 Task: Select the gutter option in the cell focus indicator.
Action: Mouse moved to (8, 526)
Screenshot: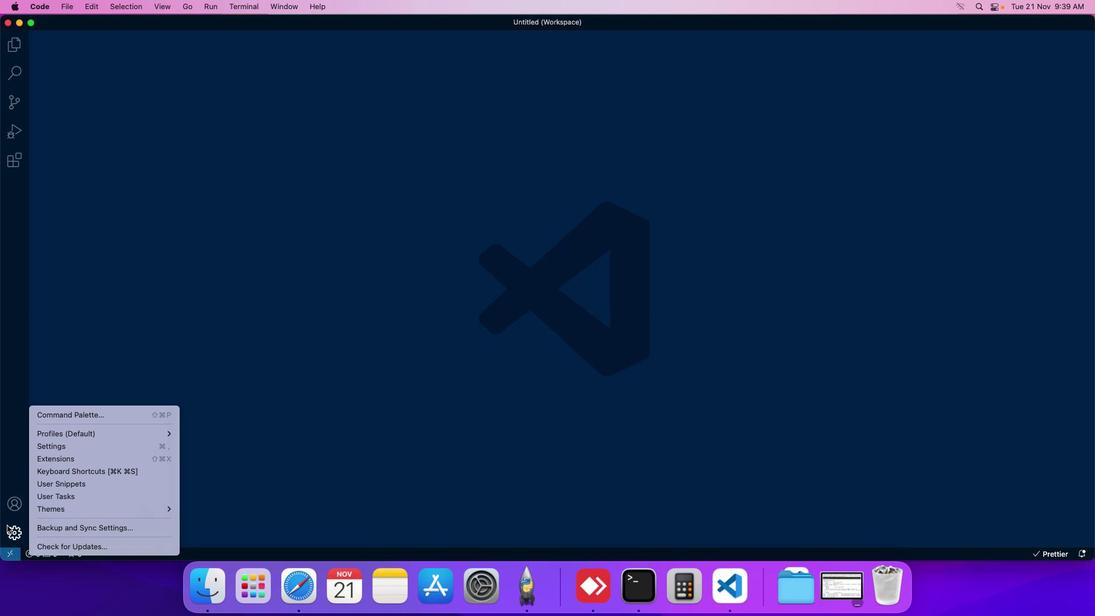 
Action: Mouse pressed left at (8, 526)
Screenshot: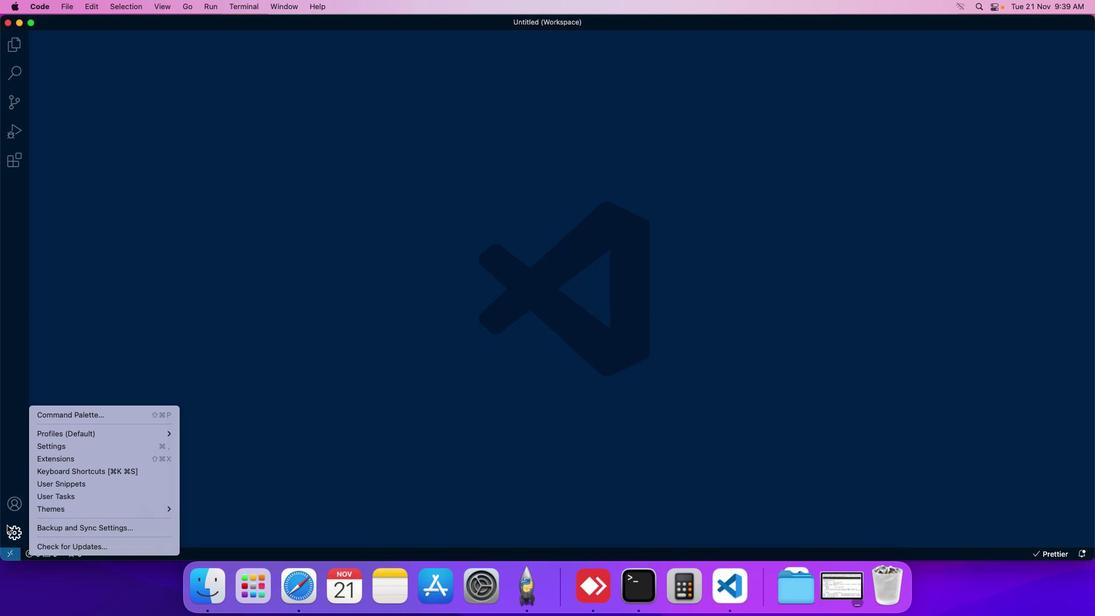 
Action: Mouse moved to (63, 440)
Screenshot: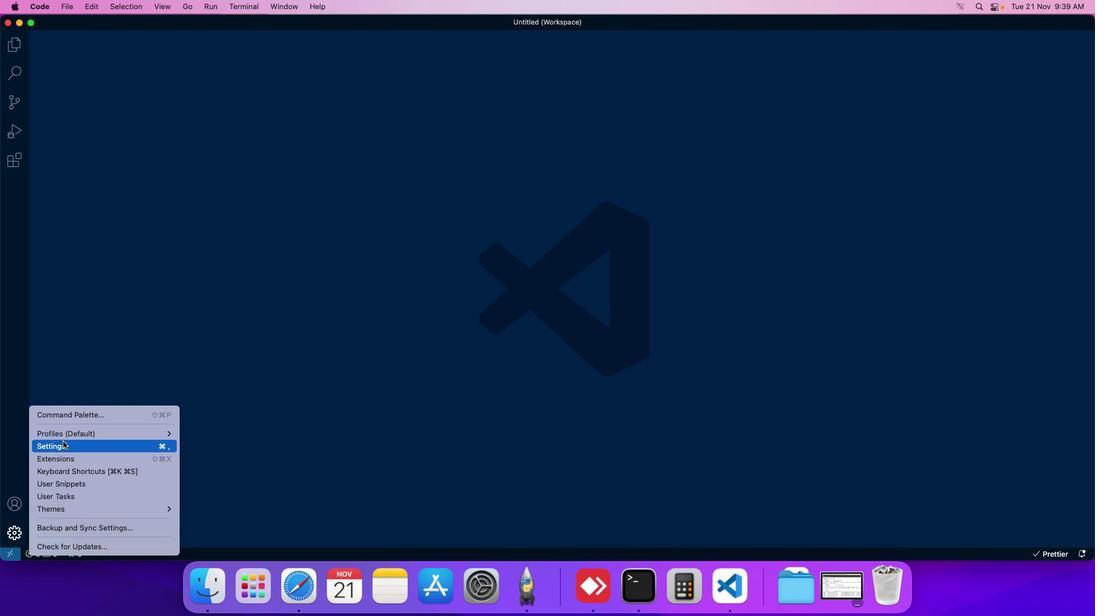 
Action: Mouse pressed left at (63, 440)
Screenshot: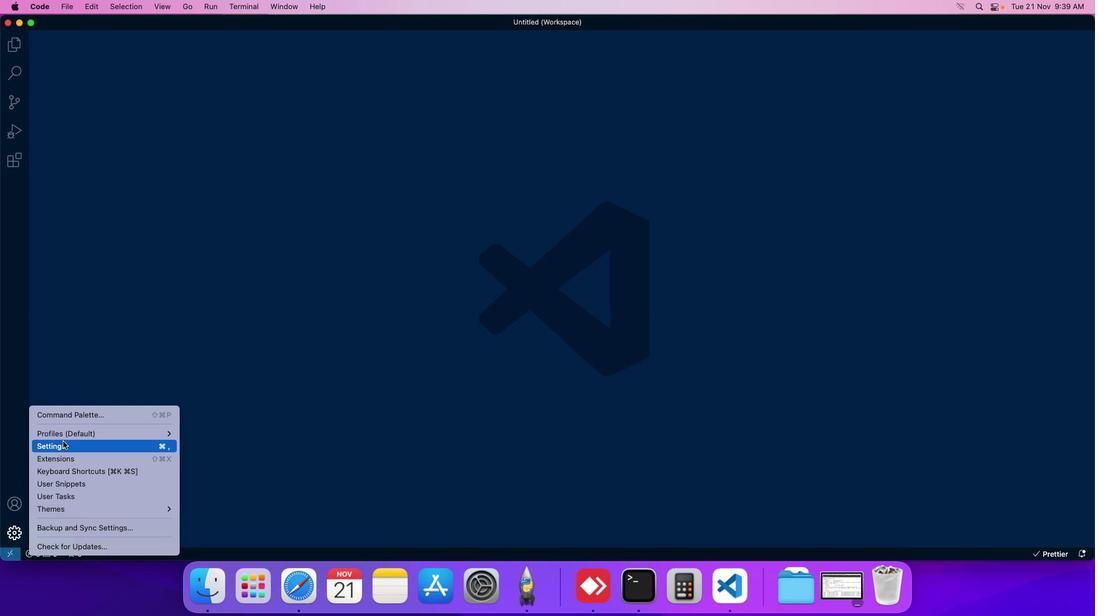 
Action: Mouse moved to (272, 90)
Screenshot: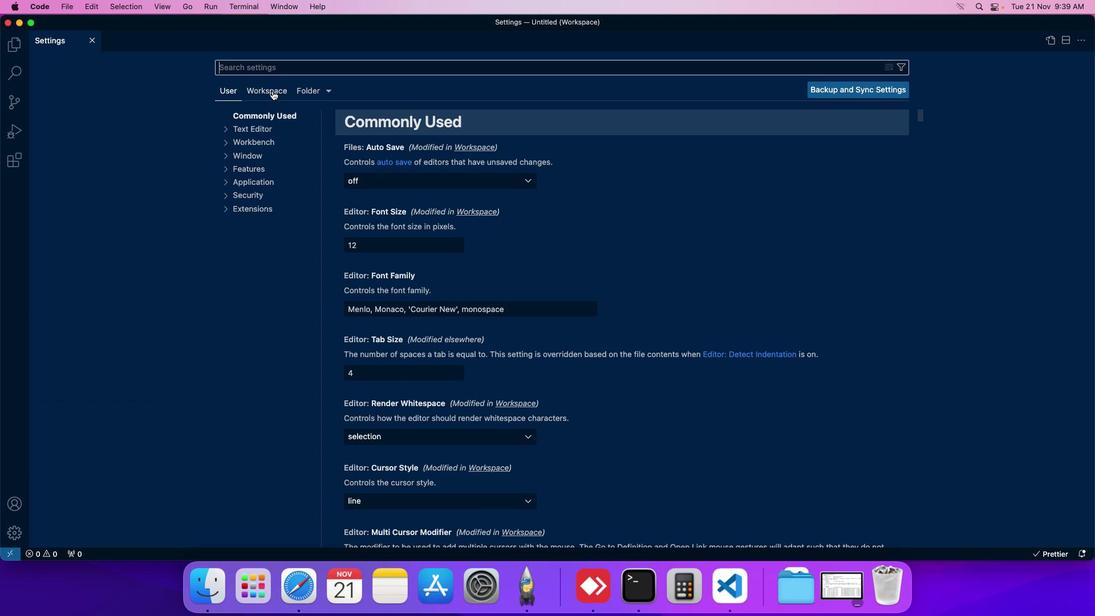 
Action: Mouse pressed left at (272, 90)
Screenshot: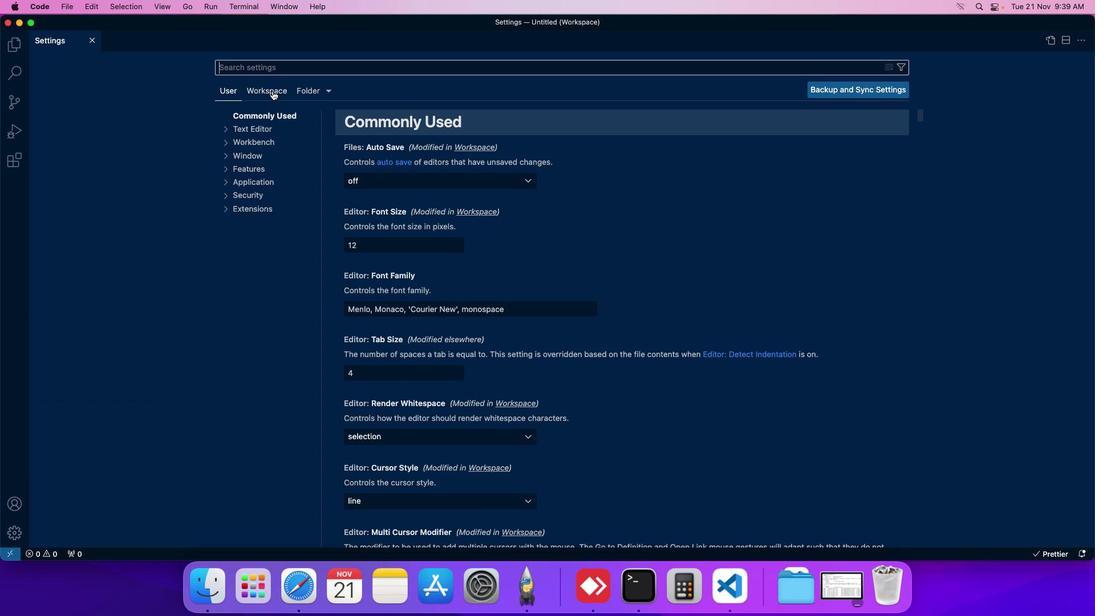 
Action: Mouse moved to (252, 167)
Screenshot: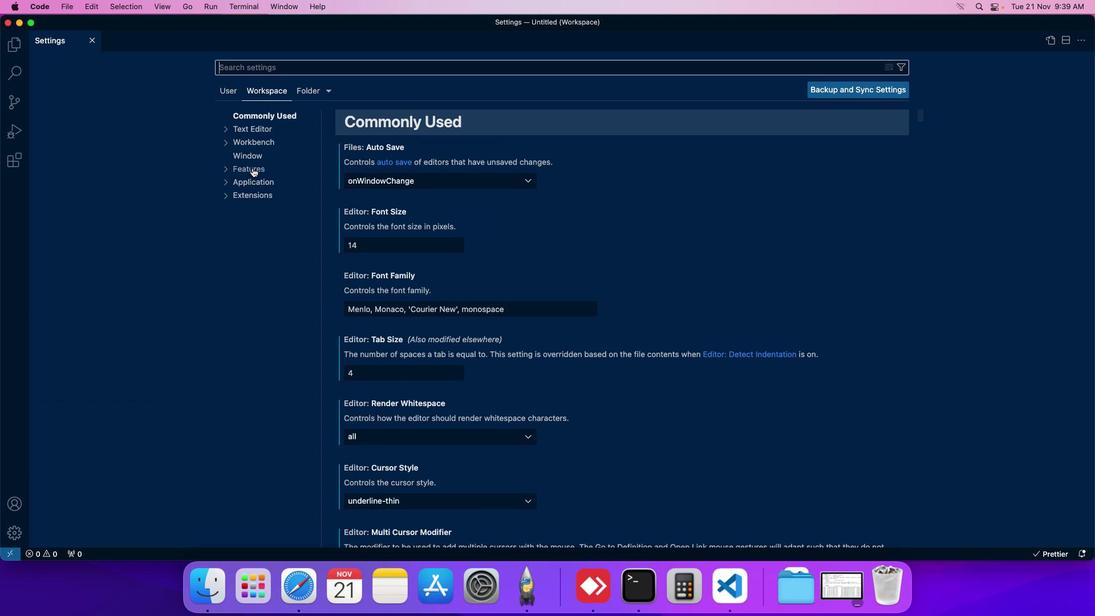 
Action: Mouse pressed left at (252, 167)
Screenshot: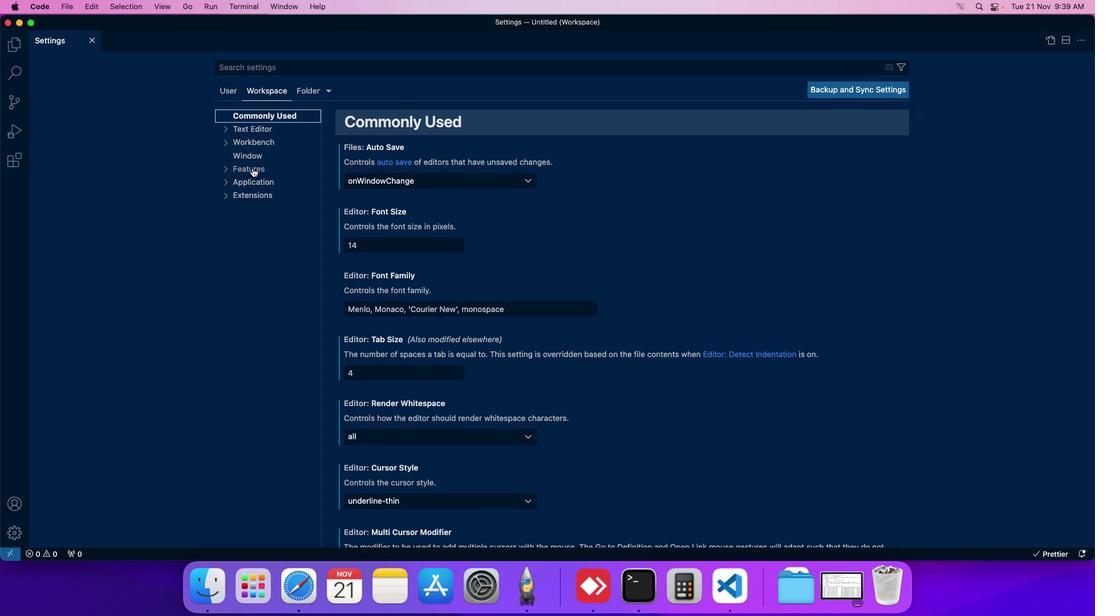 
Action: Mouse moved to (249, 363)
Screenshot: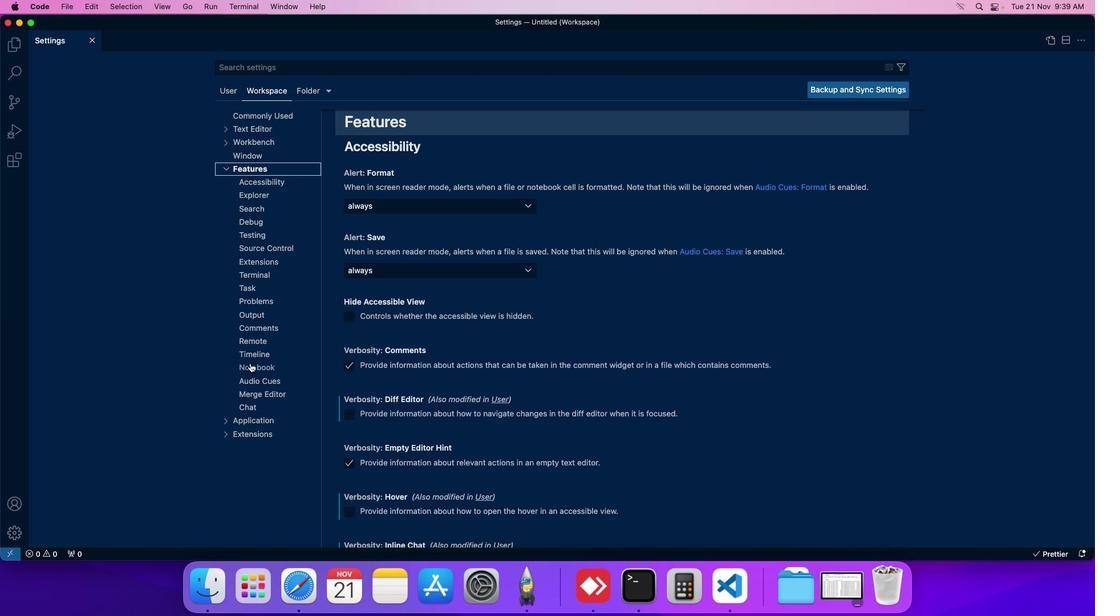 
Action: Mouse pressed left at (249, 363)
Screenshot: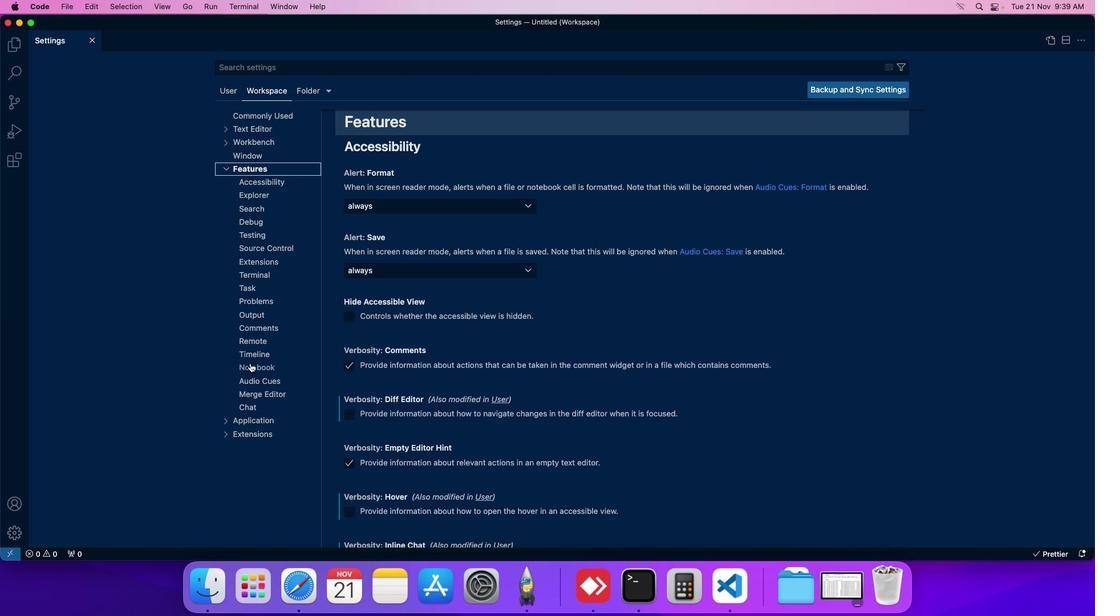 
Action: Mouse moved to (374, 229)
Screenshot: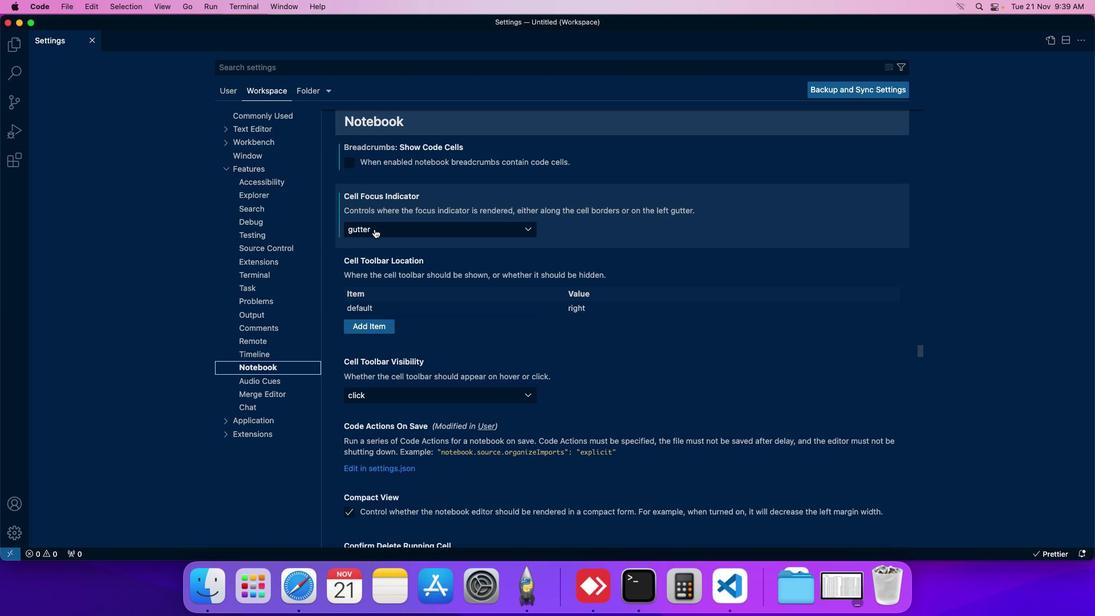 
Action: Mouse pressed left at (374, 229)
Screenshot: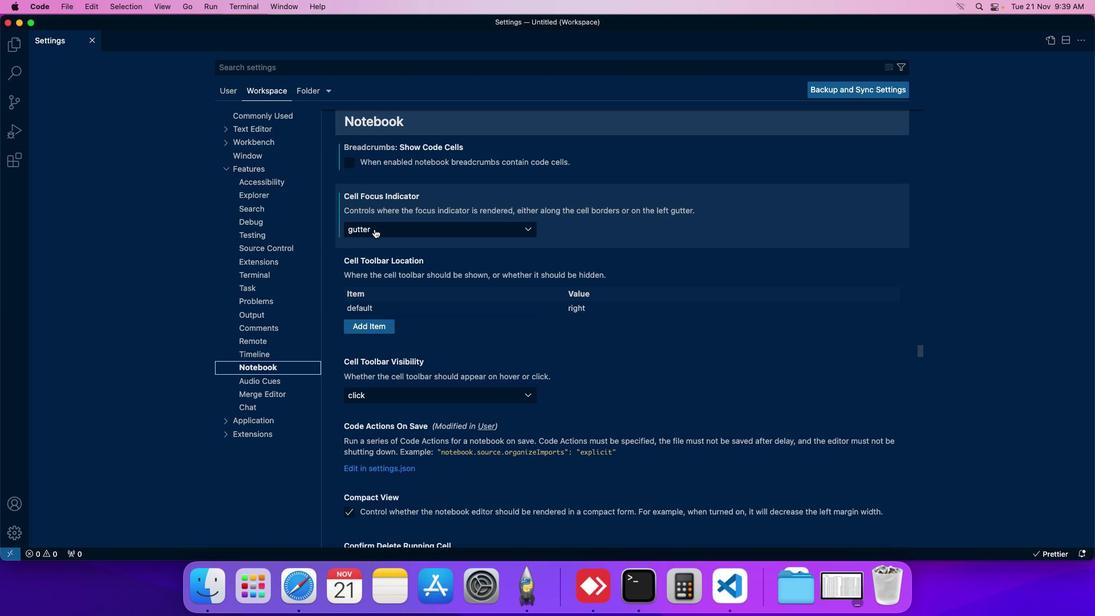 
Action: Mouse moved to (366, 258)
Screenshot: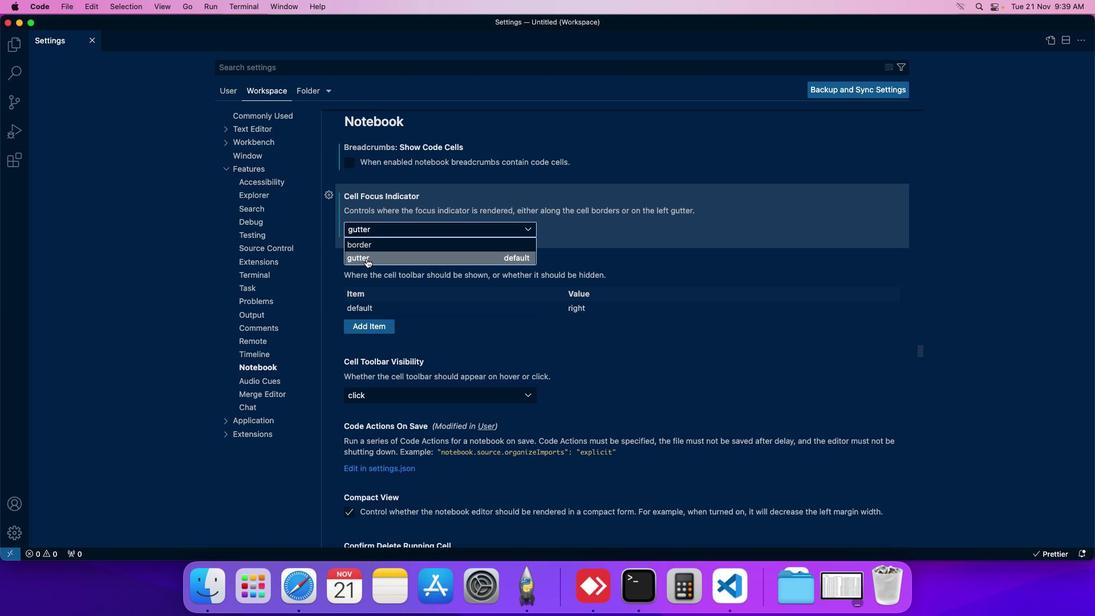 
Action: Mouse pressed left at (366, 258)
Screenshot: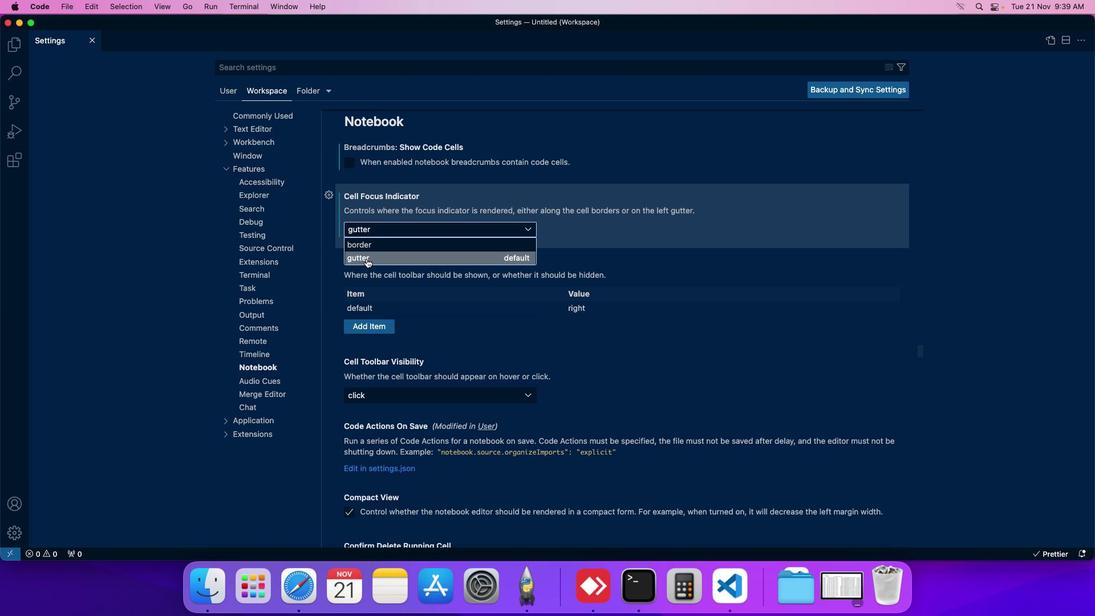 
Action: Mouse moved to (393, 235)
Screenshot: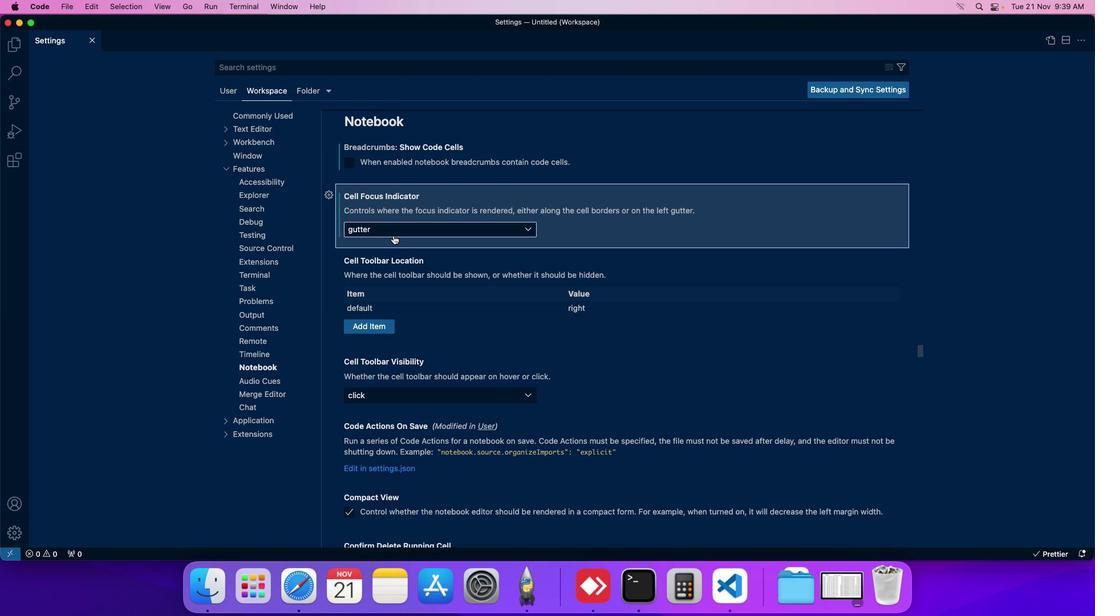 
